 Task: Create a task  Upgrade software to the latest version to resolve security vulnerabilities , assign it to team member softage.5@softage.net in the project AdaptFlow and update the status of the task to  On Track  , set the priority of the task to High
Action: Mouse moved to (67, 46)
Screenshot: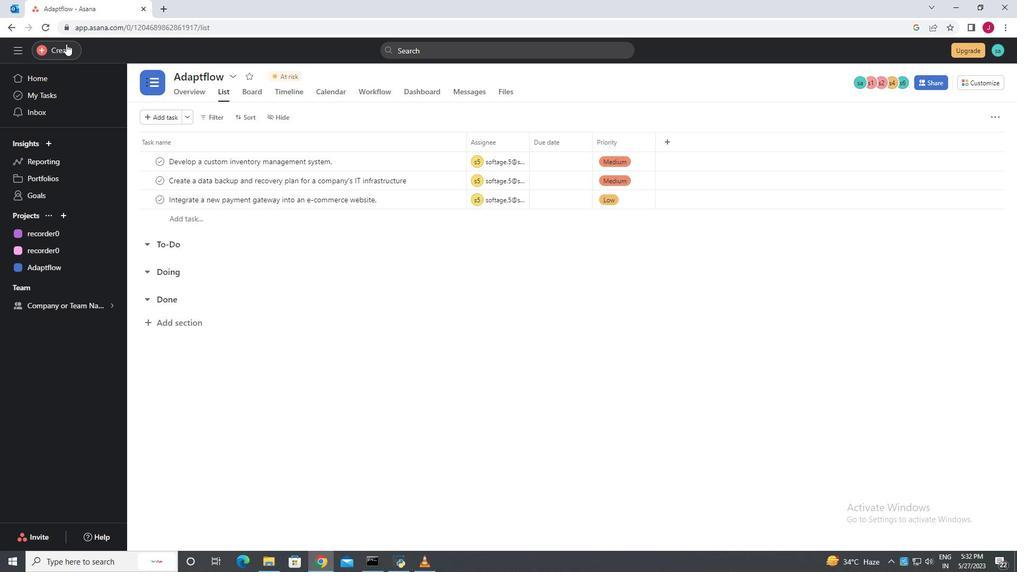
Action: Mouse pressed left at (67, 46)
Screenshot: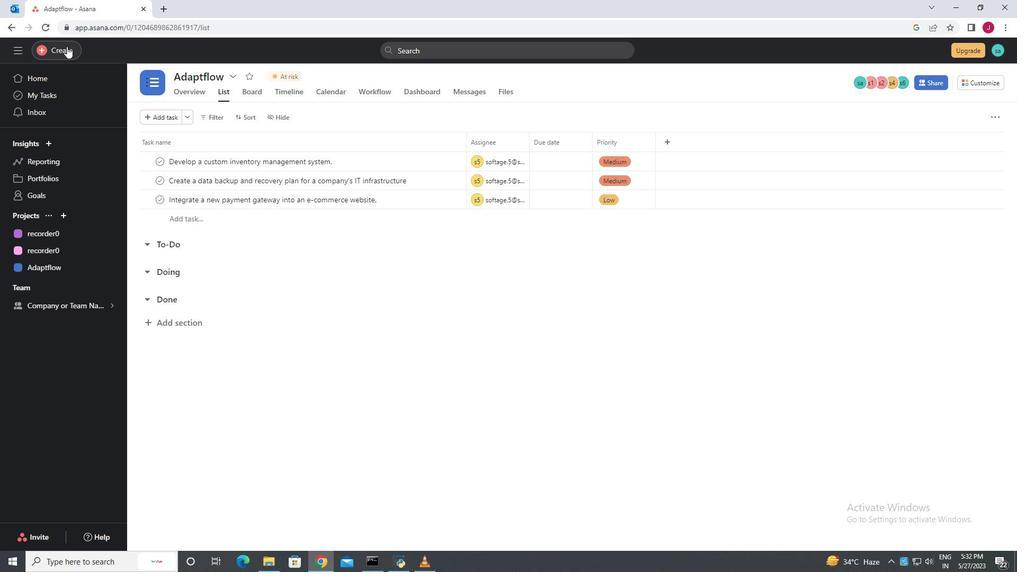 
Action: Mouse moved to (127, 54)
Screenshot: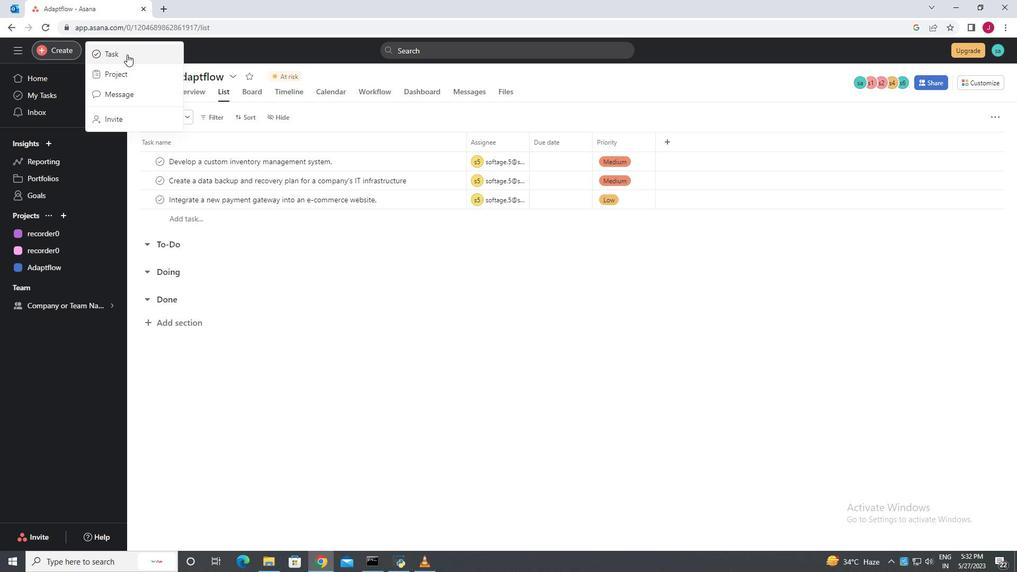 
Action: Mouse pressed left at (127, 54)
Screenshot: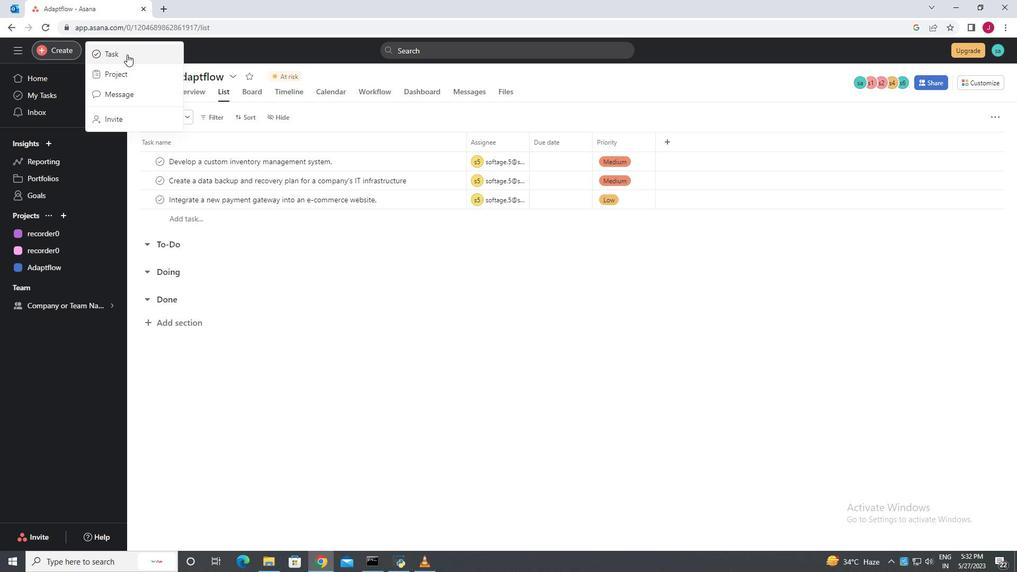 
Action: Mouse moved to (777, 330)
Screenshot: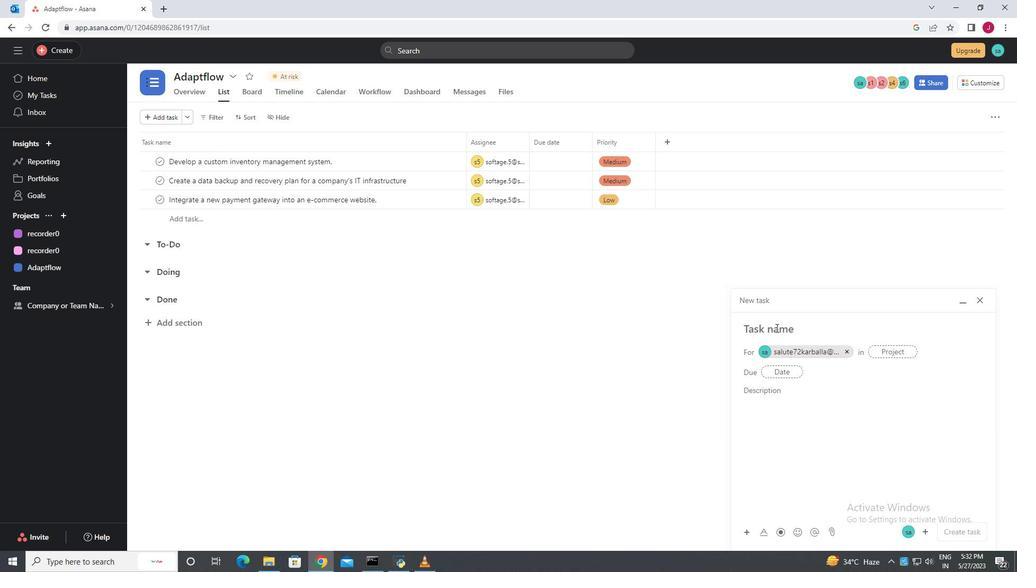 
Action: Mouse pressed left at (777, 330)
Screenshot: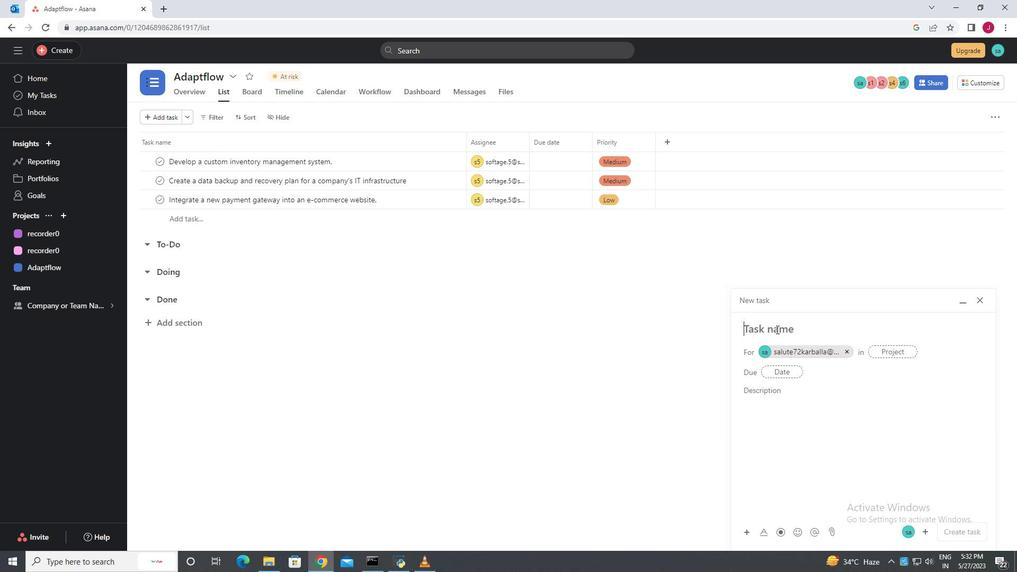 
Action: Mouse moved to (777, 330)
Screenshot: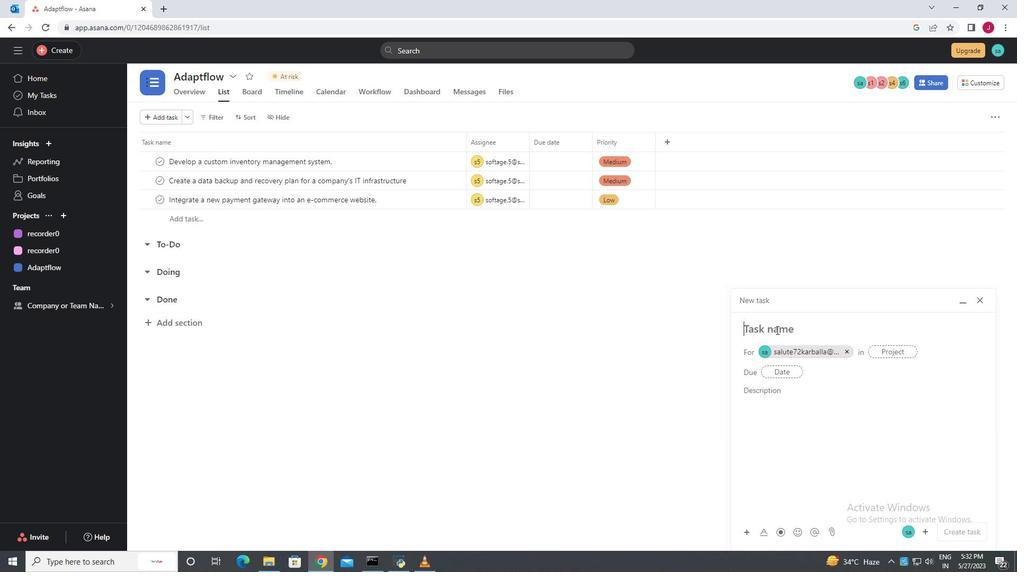 
Action: Key pressed <Key.caps_lock>U<Key.caps_lock>pgrade<Key.space>software<Key.space>to<Key.space>the<Key.space>latest<Key.space>version<Key.space>to<Key.space>resolve<Key.space>security<Key.space>vulnerabilities
Screenshot: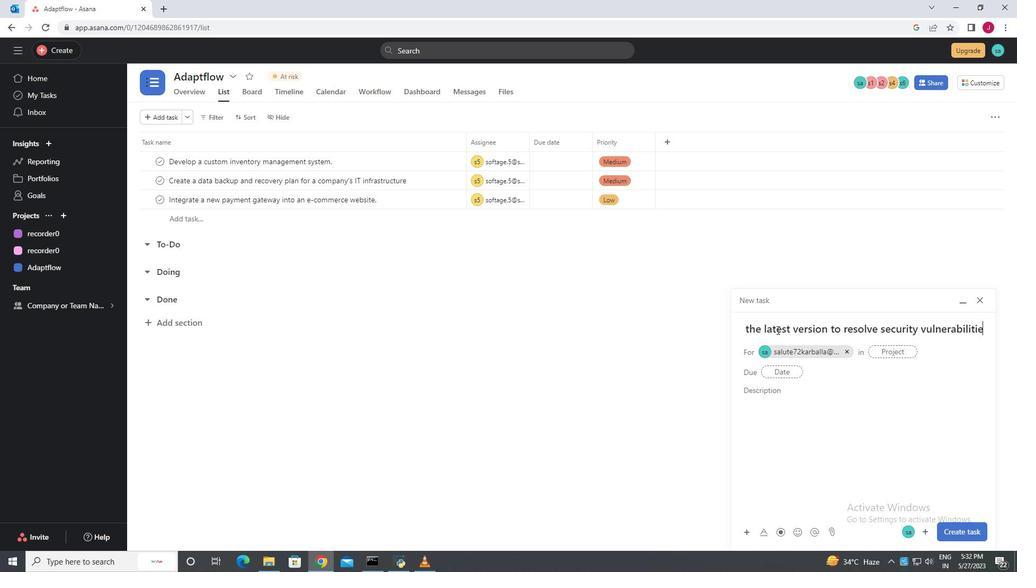 
Action: Mouse moved to (848, 353)
Screenshot: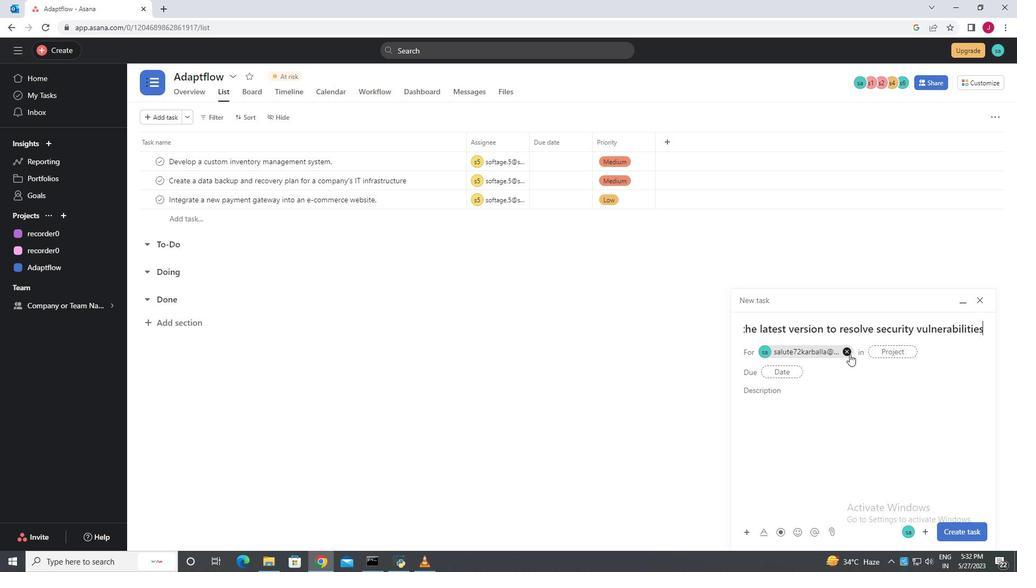 
Action: Mouse pressed left at (848, 353)
Screenshot: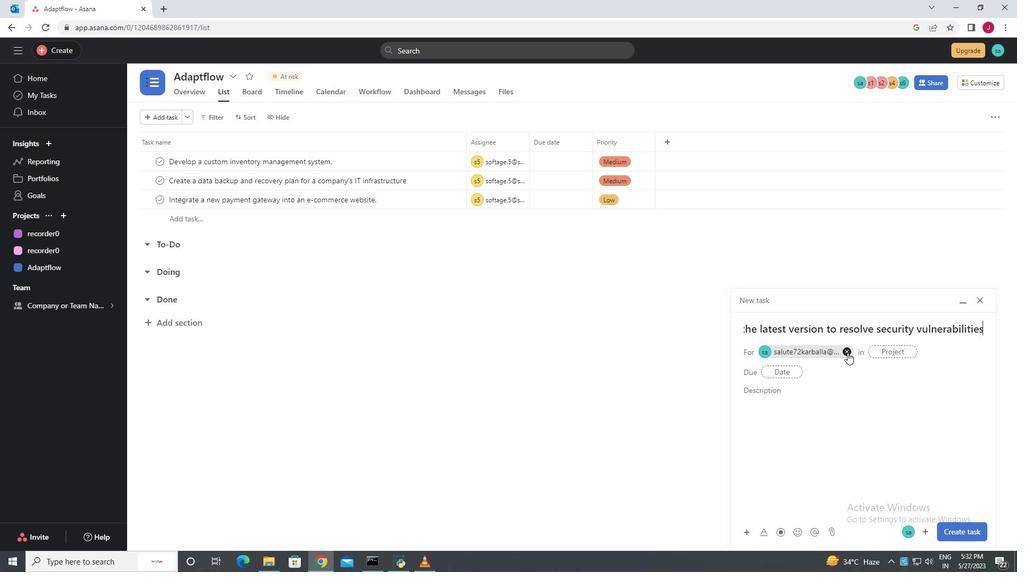 
Action: Mouse moved to (784, 352)
Screenshot: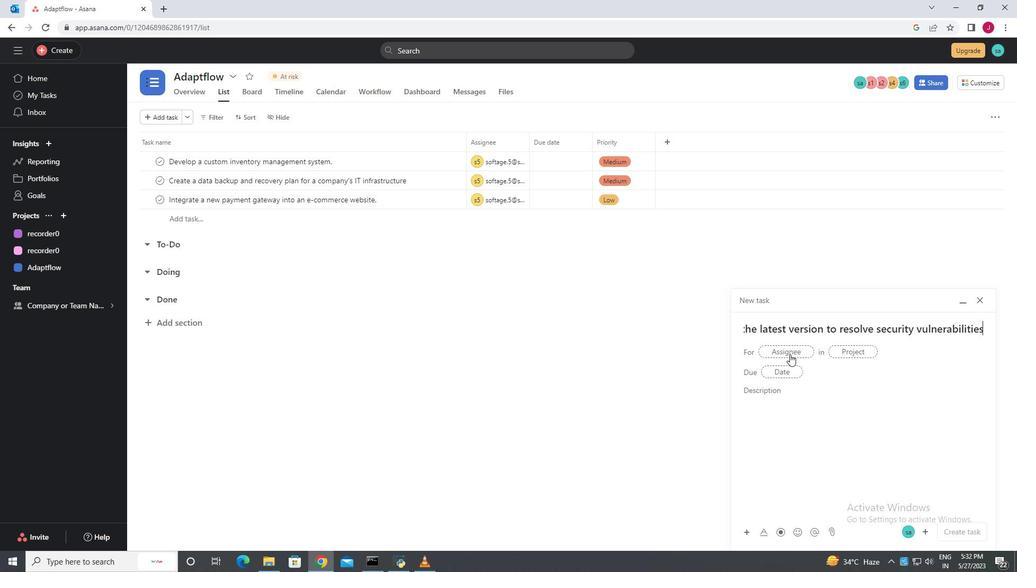 
Action: Mouse pressed left at (784, 352)
Screenshot: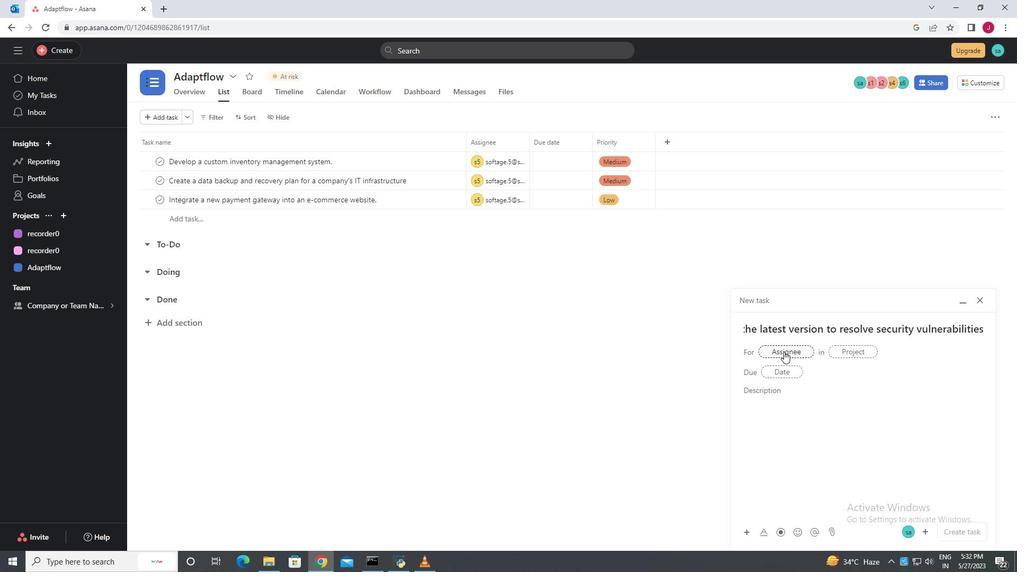 
Action: Key pressed soft
Screenshot: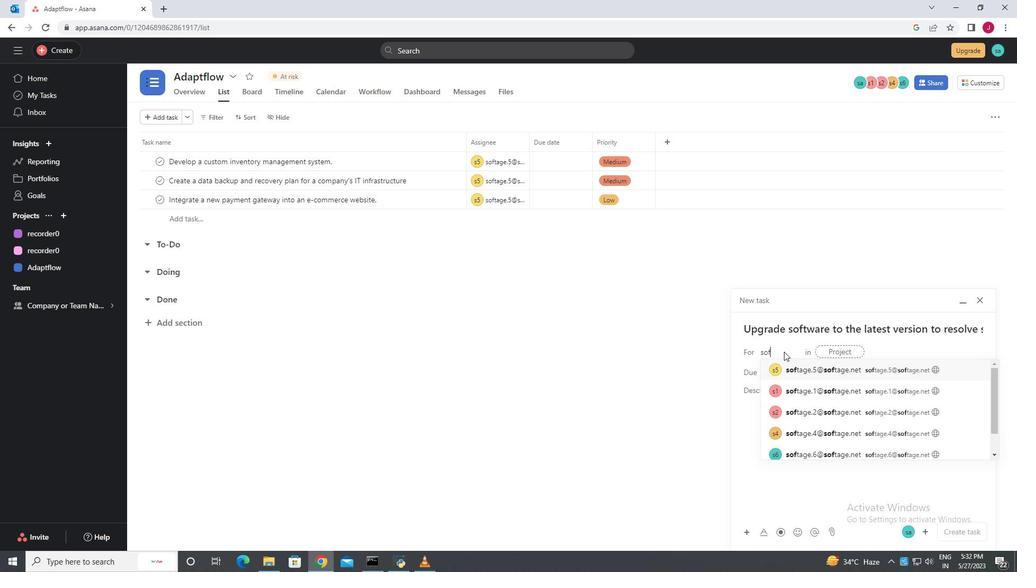 
Action: Mouse moved to (813, 369)
Screenshot: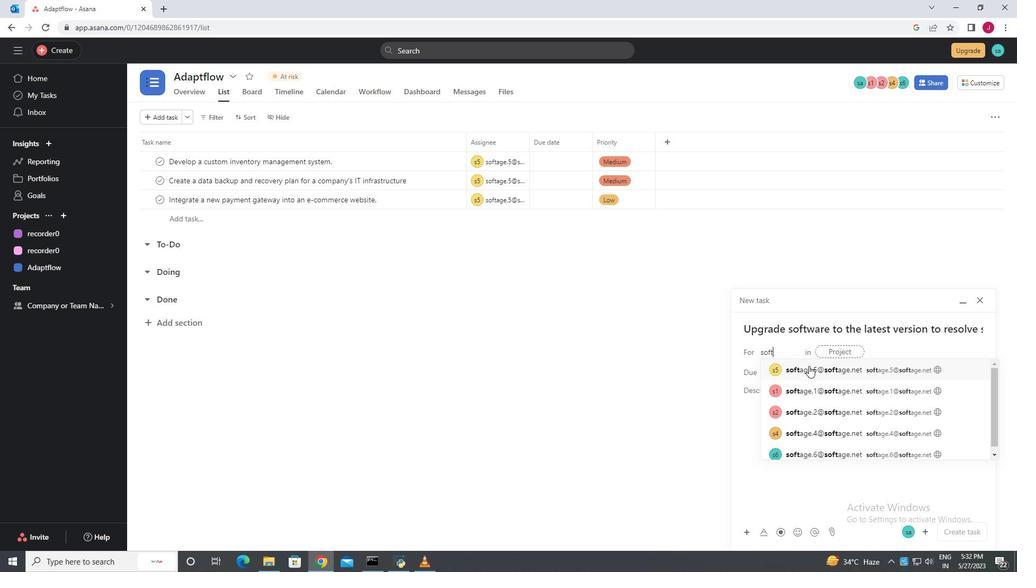
Action: Mouse pressed left at (813, 369)
Screenshot: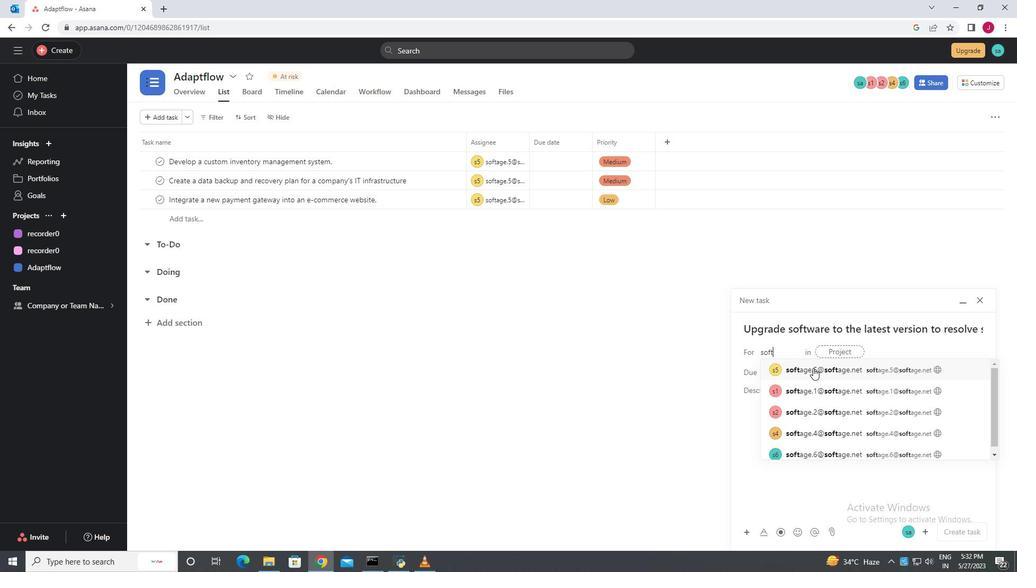 
Action: Mouse moved to (887, 353)
Screenshot: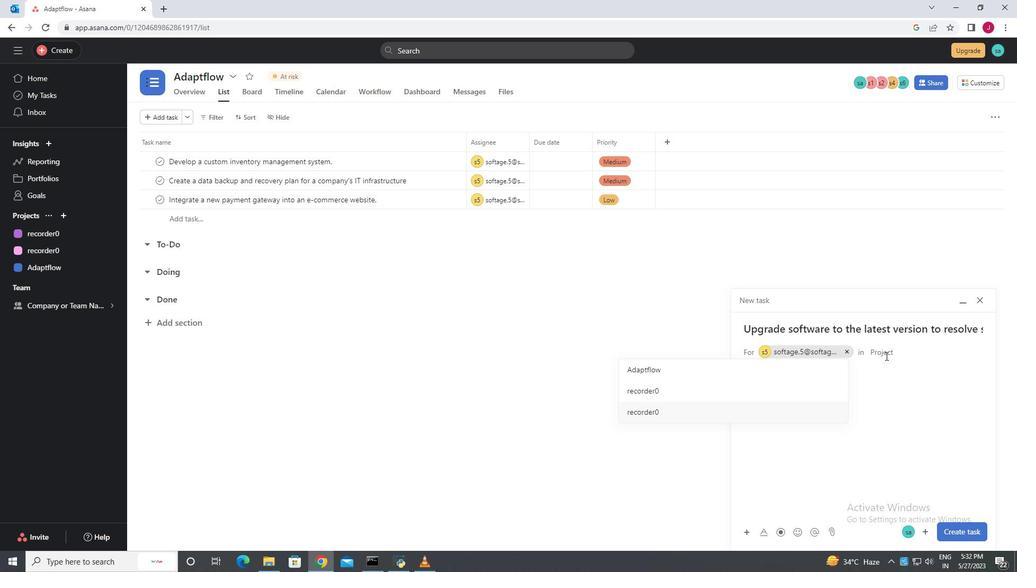 
Action: Mouse pressed left at (887, 353)
Screenshot: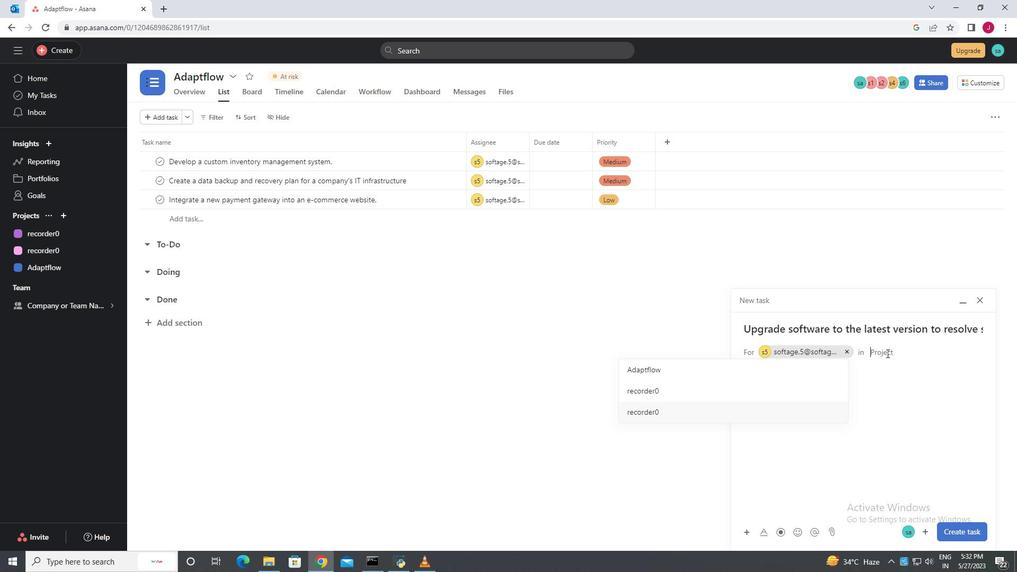 
Action: Mouse moved to (684, 366)
Screenshot: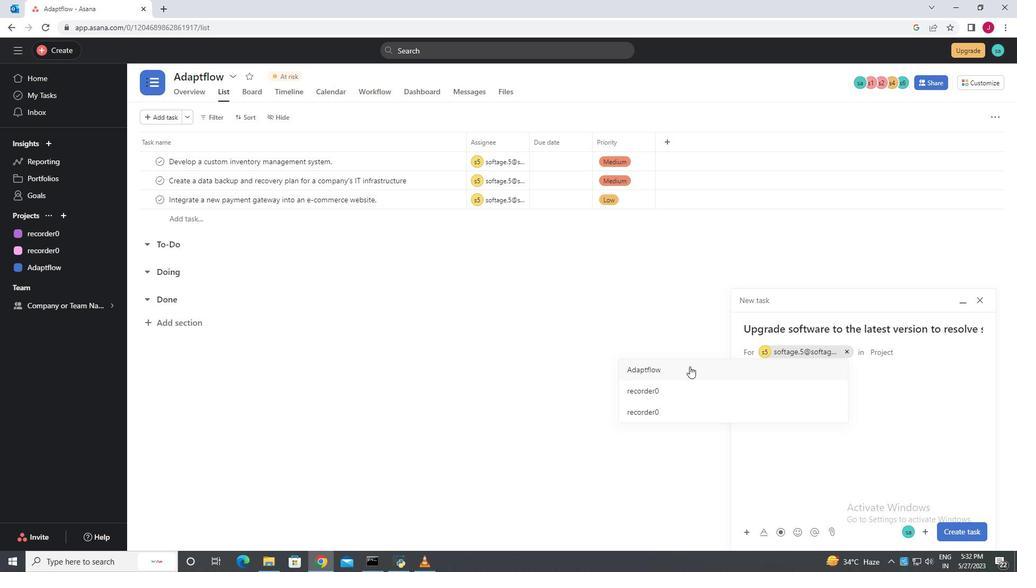 
Action: Mouse pressed left at (684, 366)
Screenshot: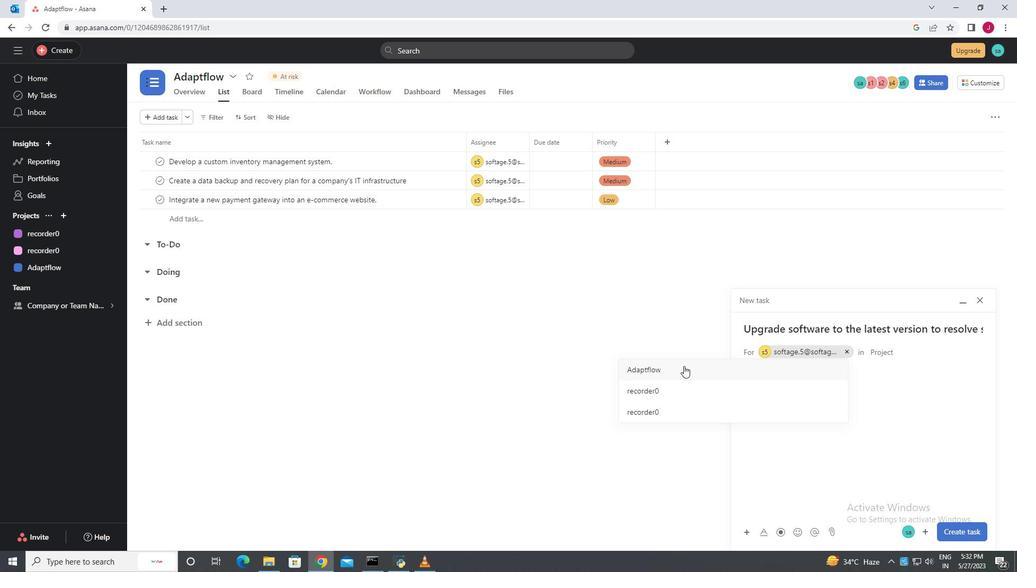 
Action: Mouse moved to (789, 392)
Screenshot: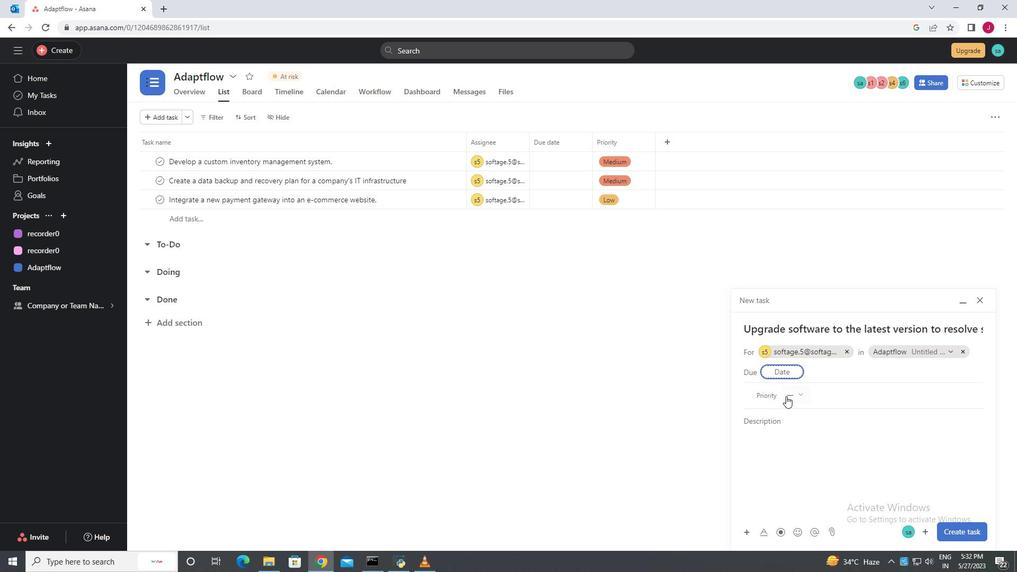 
Action: Mouse pressed left at (789, 392)
Screenshot: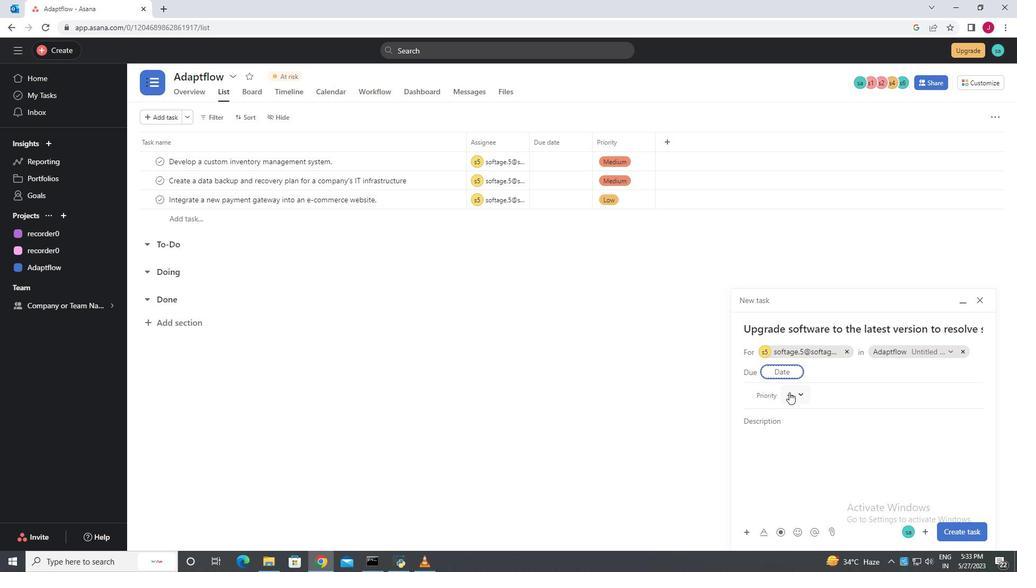 
Action: Mouse moved to (812, 429)
Screenshot: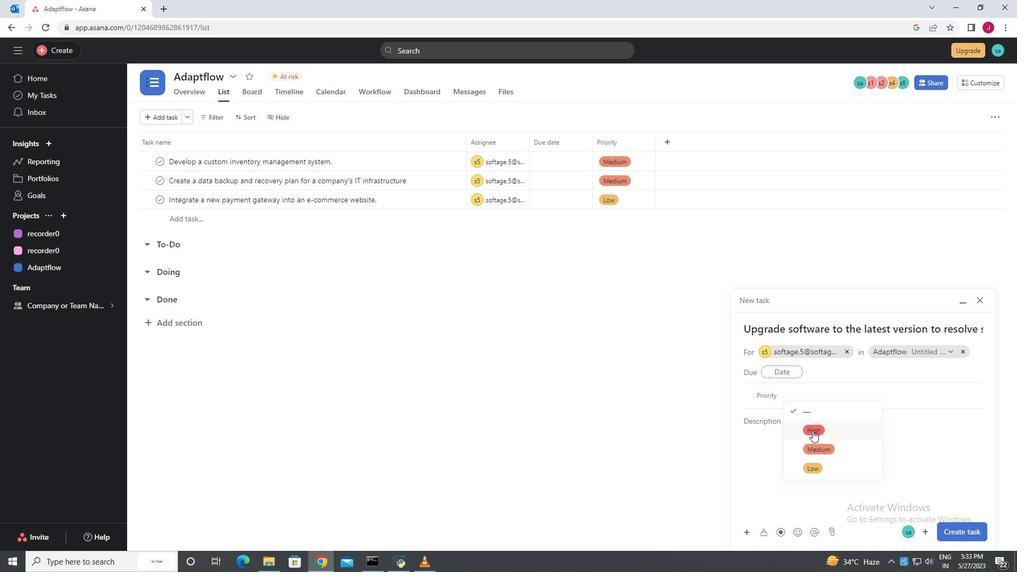 
Action: Mouse pressed left at (812, 429)
Screenshot: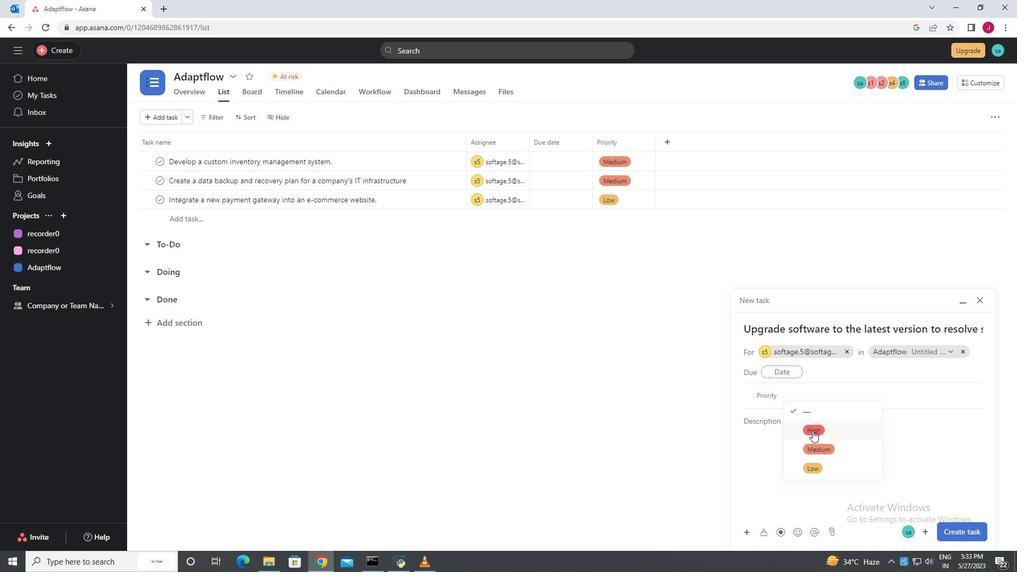 
Action: Mouse moved to (910, 534)
Screenshot: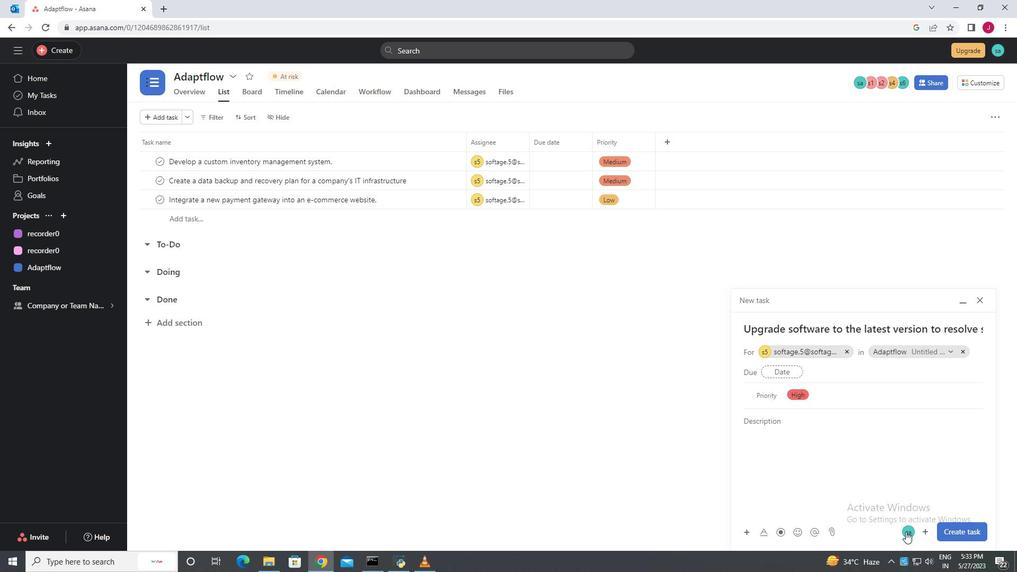 
Action: Mouse pressed left at (910, 534)
Screenshot: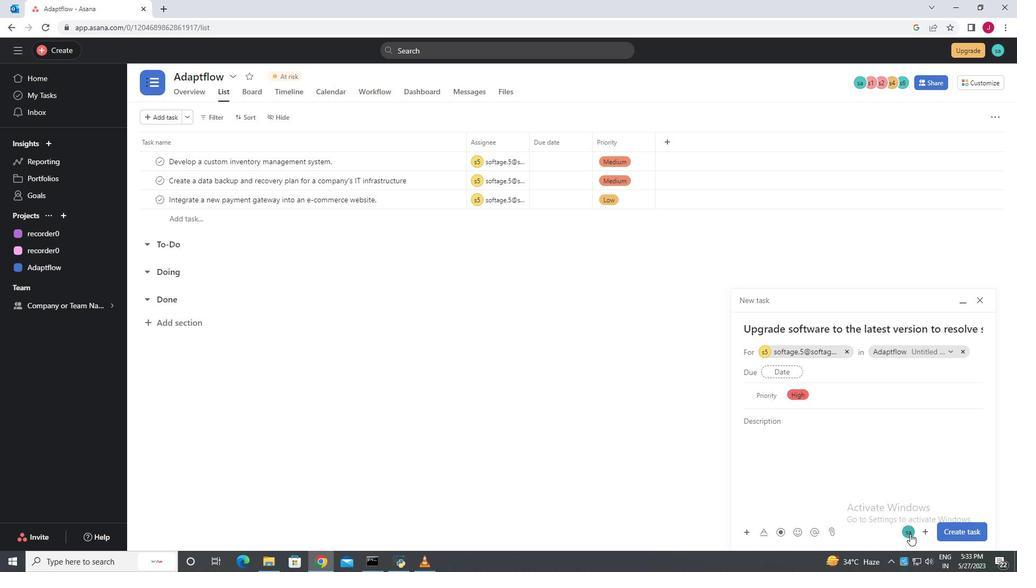 
Action: Mouse moved to (875, 530)
Screenshot: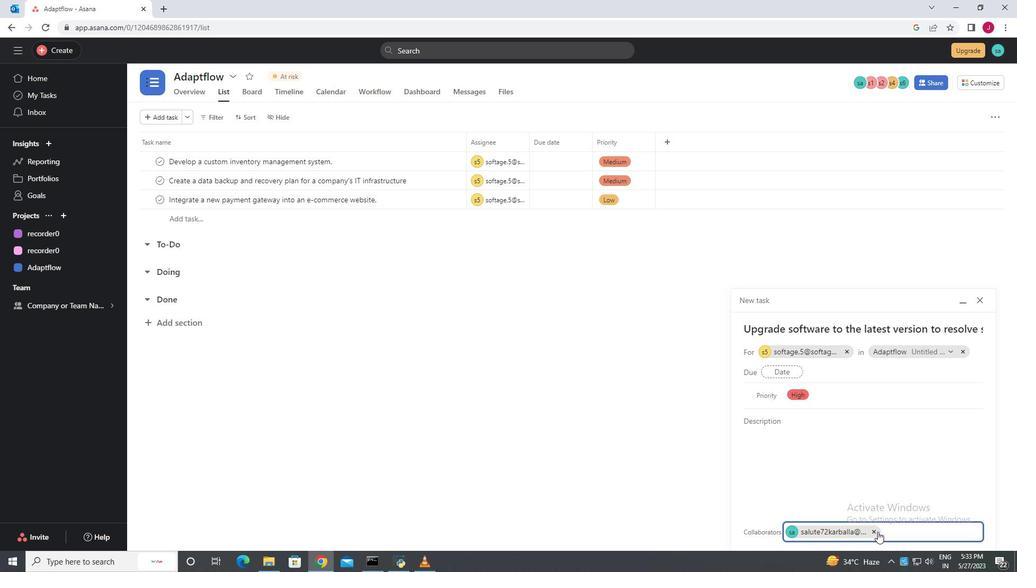
Action: Mouse pressed left at (875, 530)
Screenshot: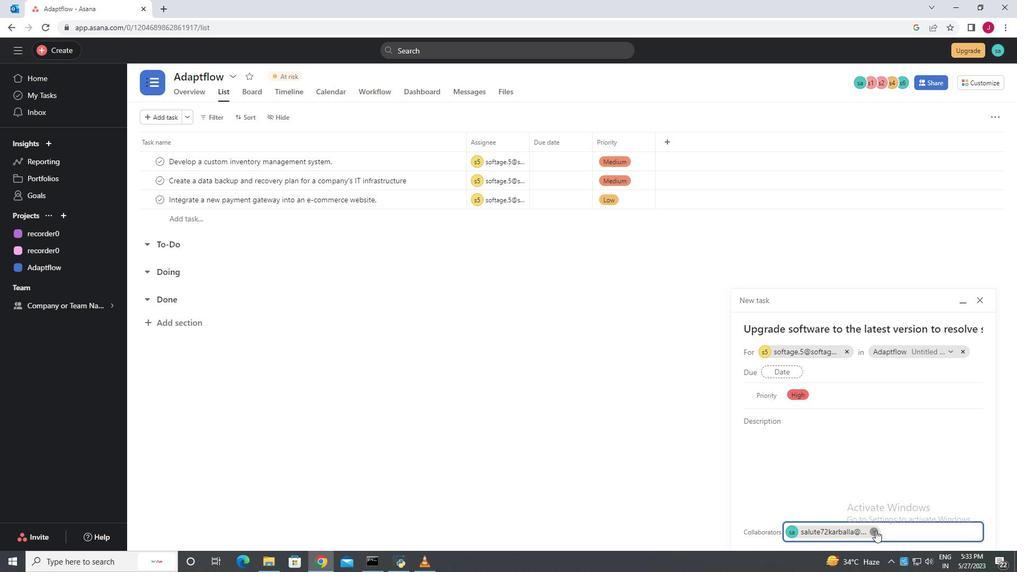 
Action: Mouse moved to (876, 523)
Screenshot: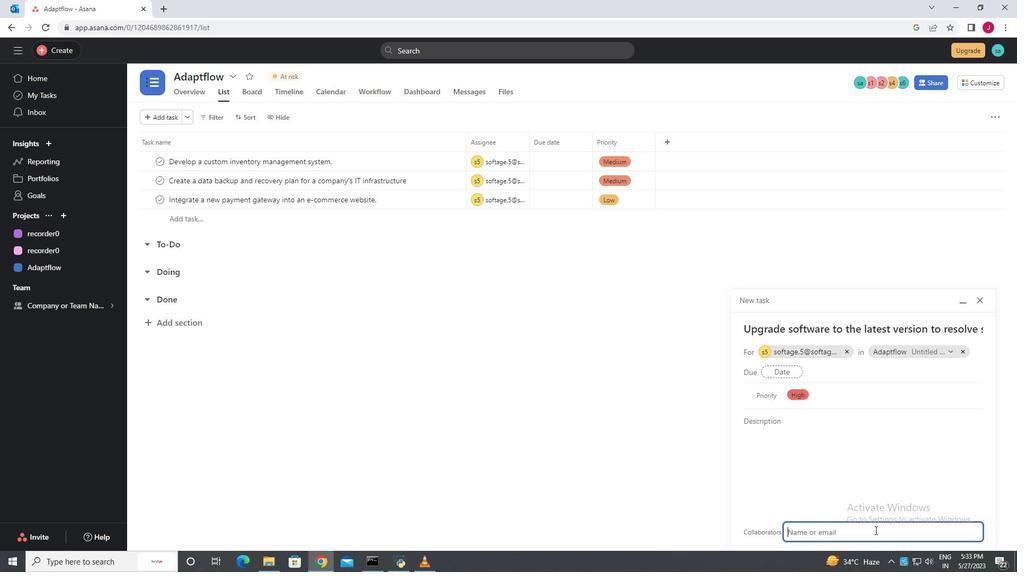 
Action: Key pressed soft
Screenshot: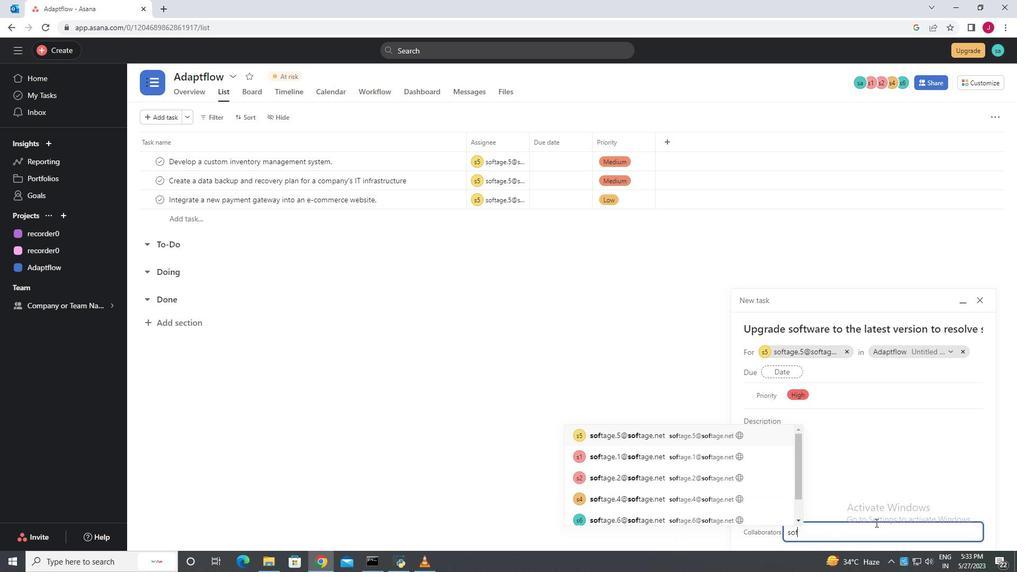 
Action: Mouse moved to (655, 433)
Screenshot: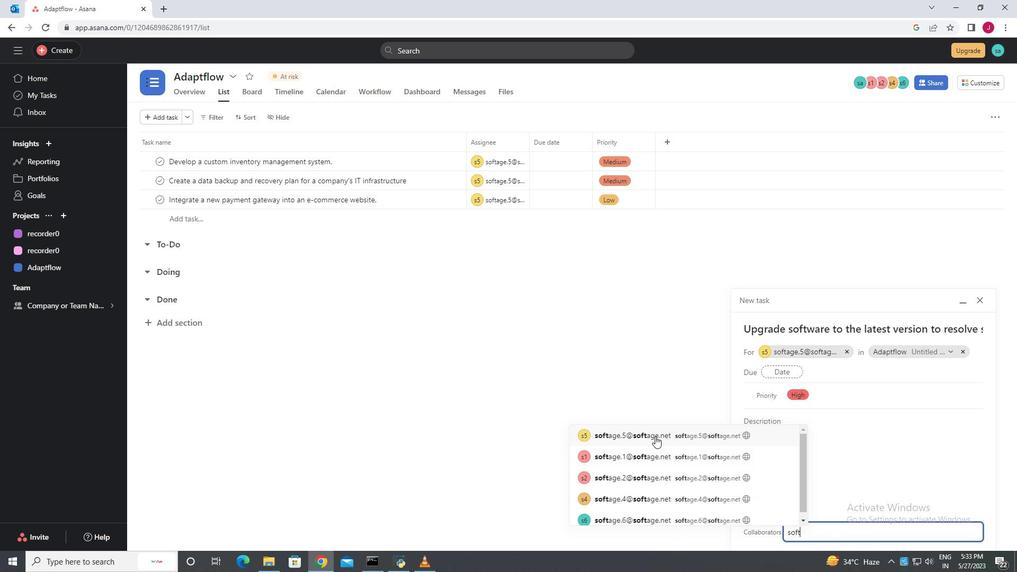 
Action: Mouse pressed left at (655, 433)
Screenshot: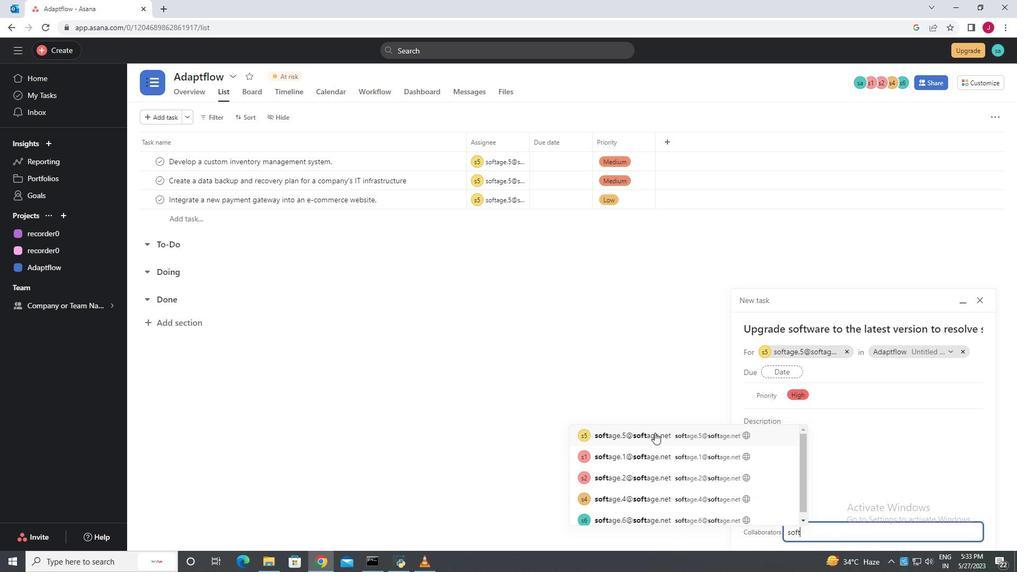 
Action: Mouse moved to (947, 441)
Screenshot: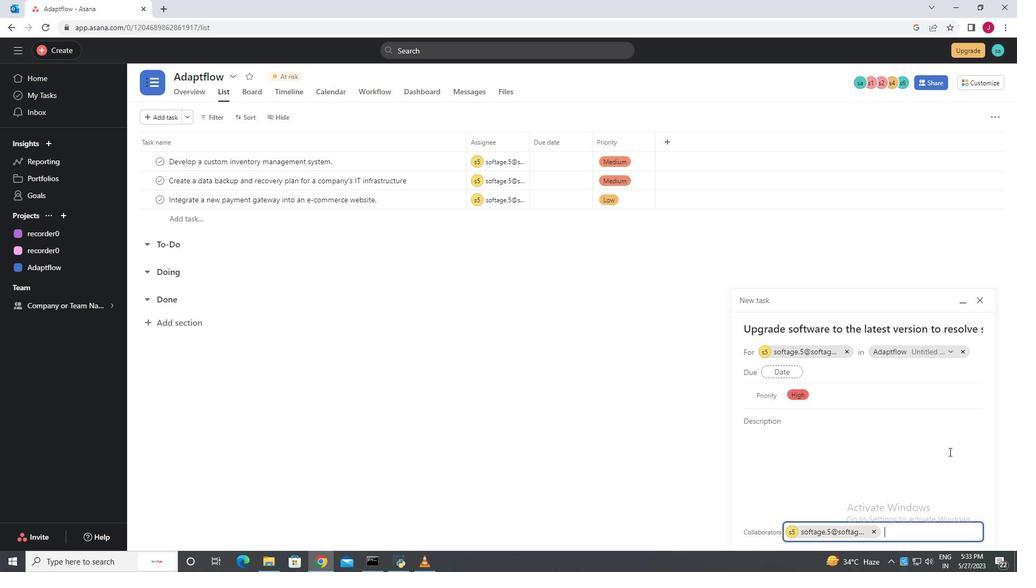 
Action: Mouse pressed left at (947, 441)
Screenshot: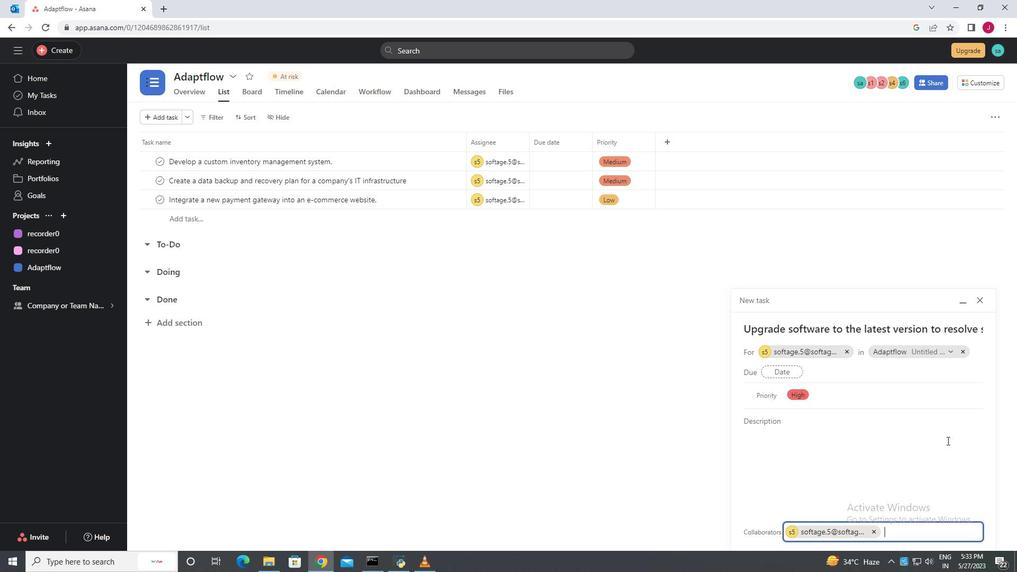 
Action: Mouse moved to (952, 534)
Screenshot: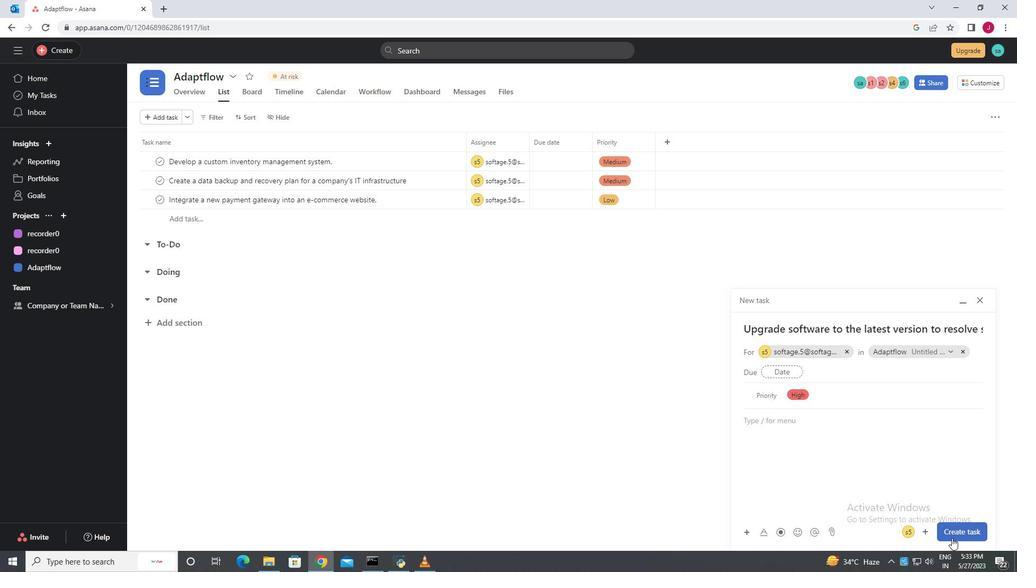 
Action: Mouse pressed left at (952, 534)
Screenshot: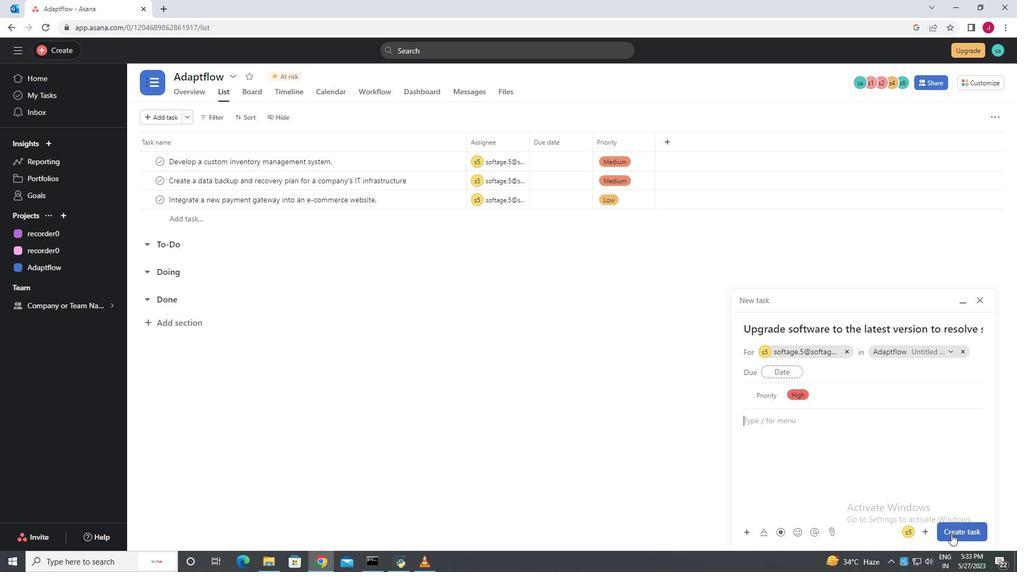 
Action: Mouse moved to (294, 73)
Screenshot: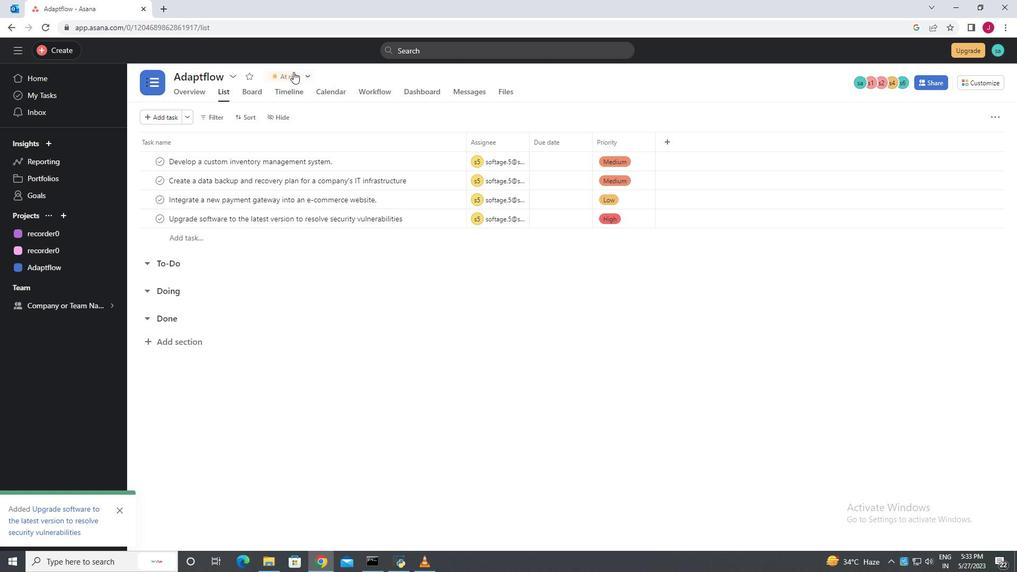 
Action: Mouse pressed left at (294, 73)
Screenshot: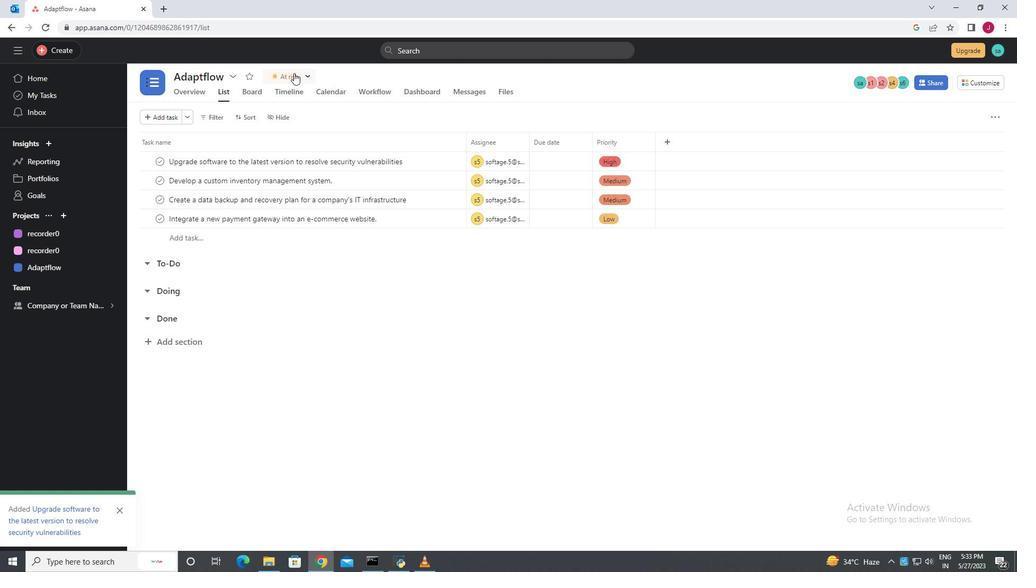 
Action: Mouse moved to (298, 164)
Screenshot: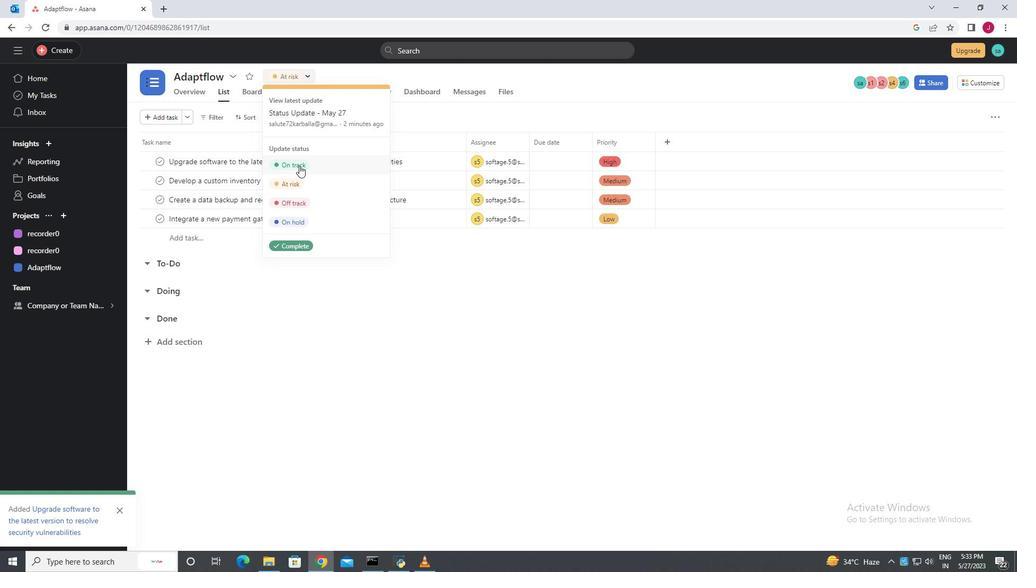 
Action: Mouse pressed left at (298, 164)
Screenshot: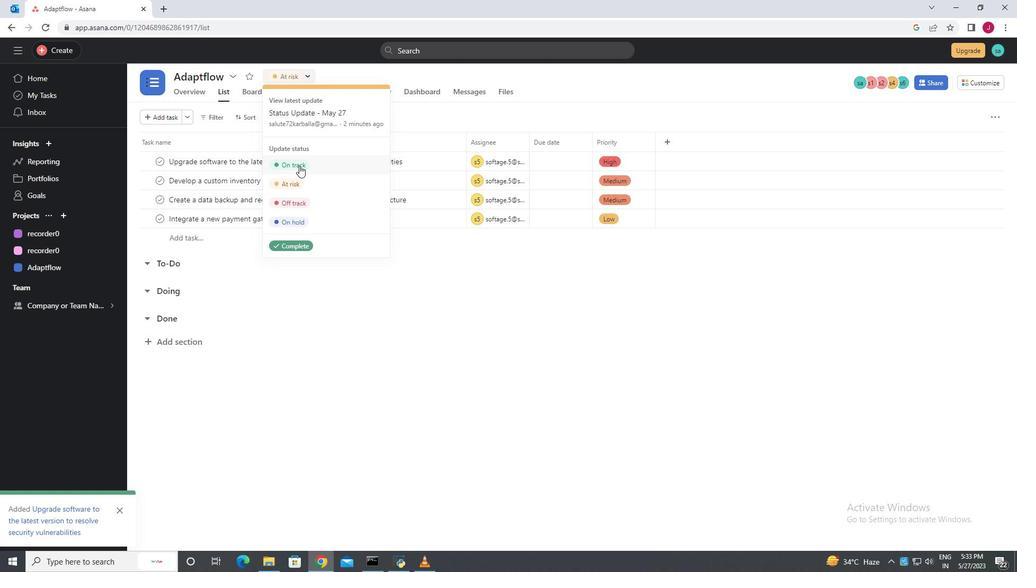 
Action: Mouse moved to (996, 54)
Screenshot: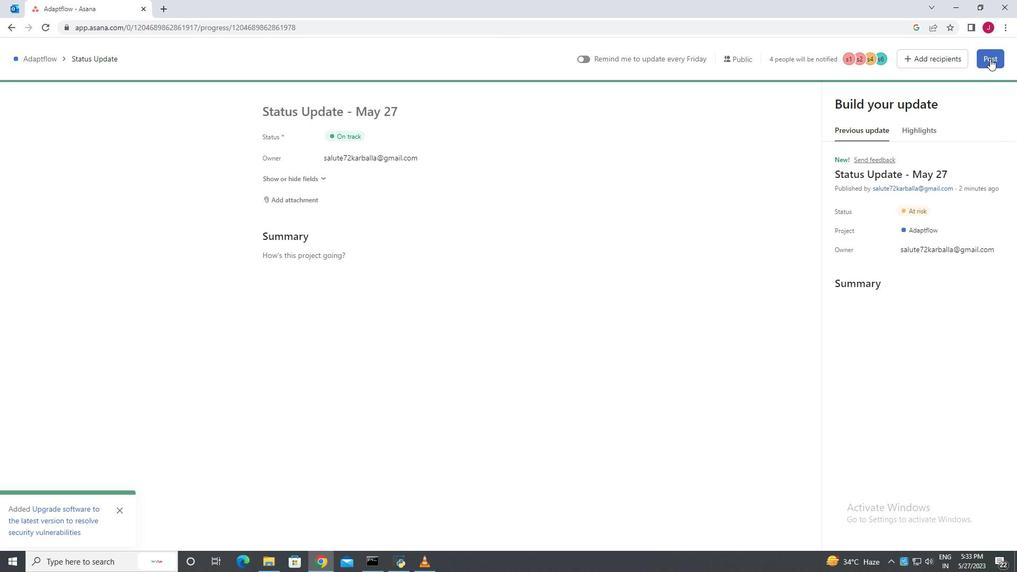 
Action: Mouse pressed left at (996, 54)
Screenshot: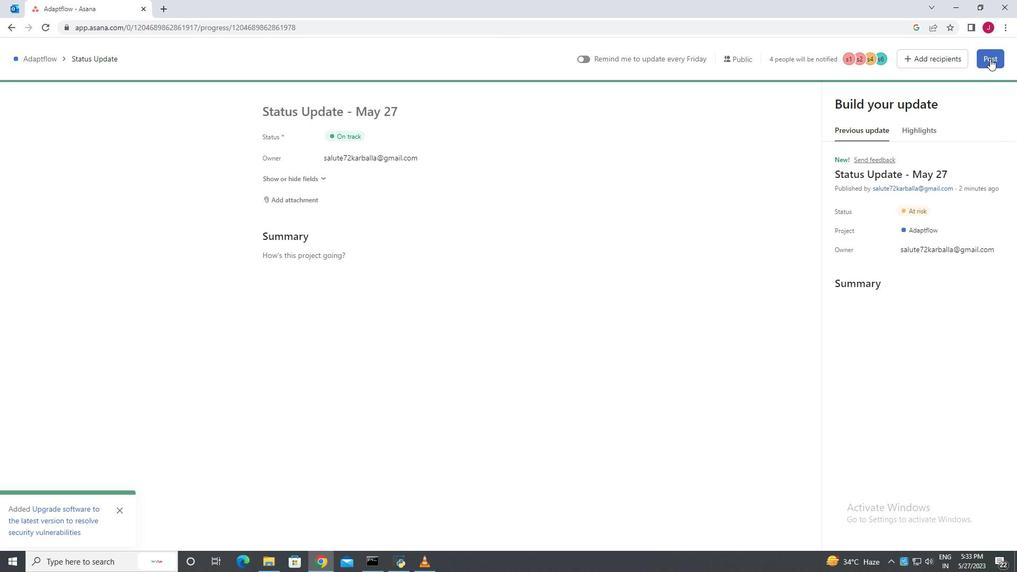 
Action: Mouse moved to (738, 76)
Screenshot: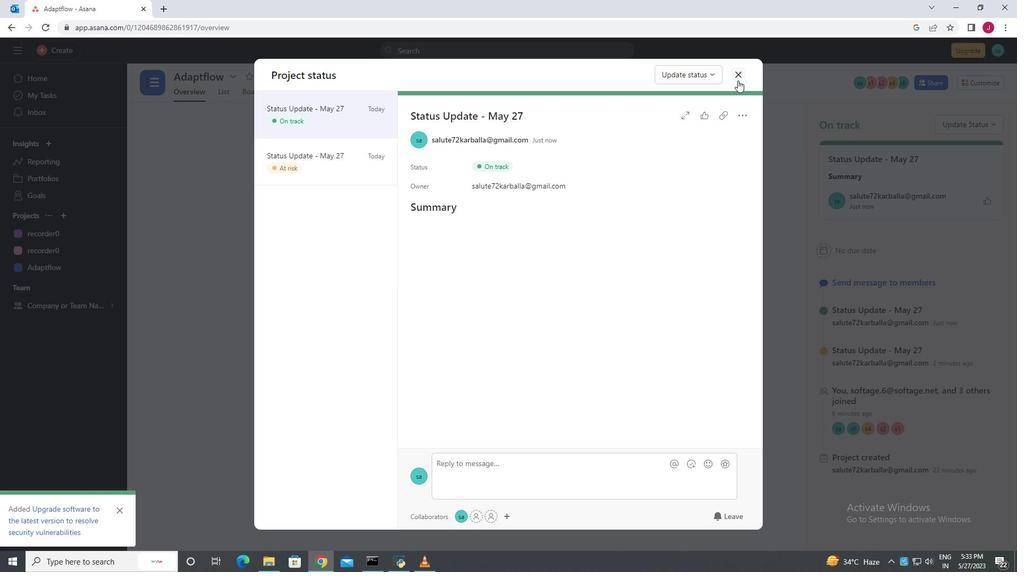 
Action: Mouse pressed left at (738, 76)
Screenshot: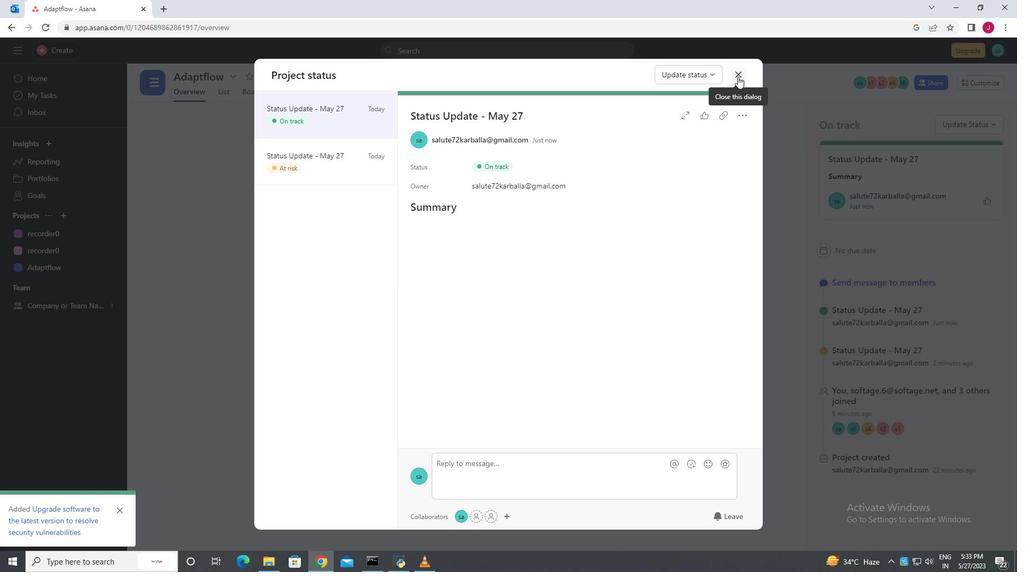 
Action: Mouse moved to (7, 26)
Screenshot: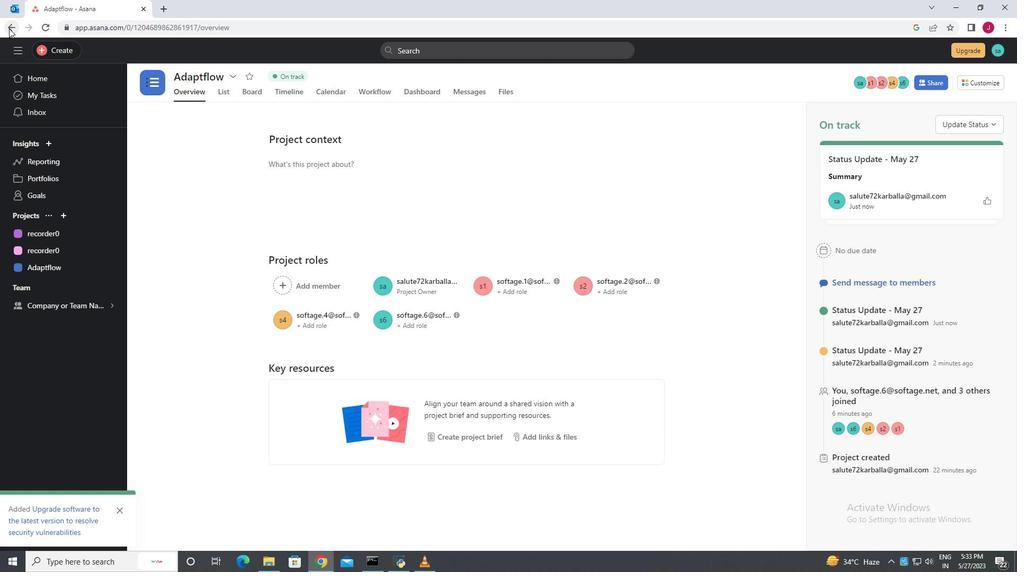 
Action: Mouse pressed left at (7, 26)
Screenshot: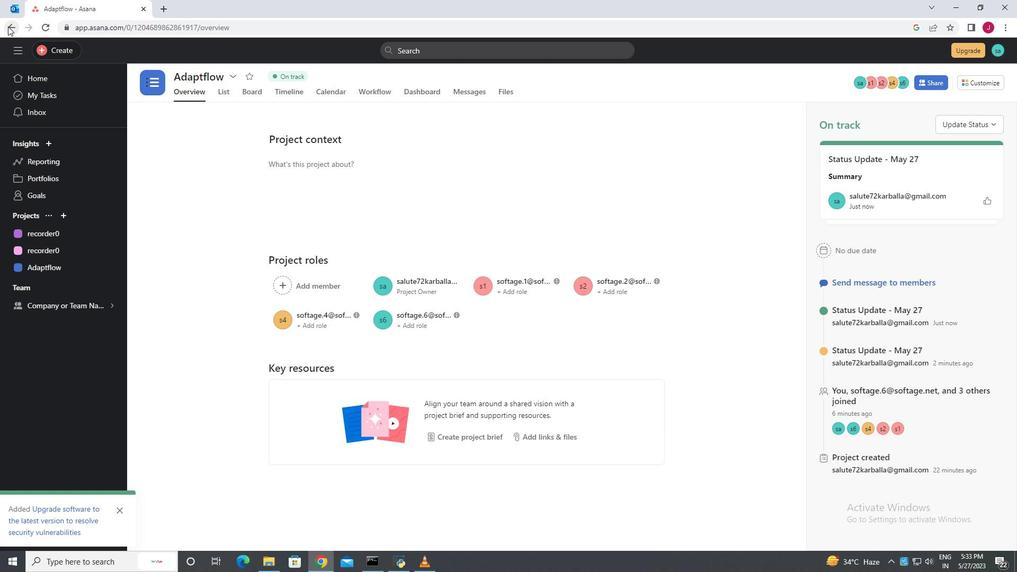 
Action: Mouse moved to (295, 74)
Screenshot: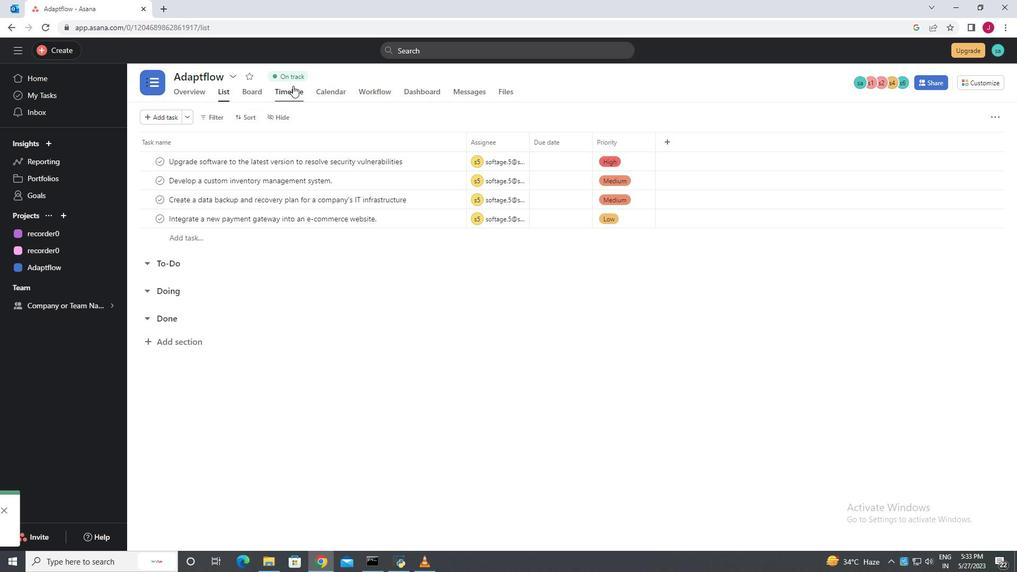 
Action: Mouse pressed left at (295, 74)
Screenshot: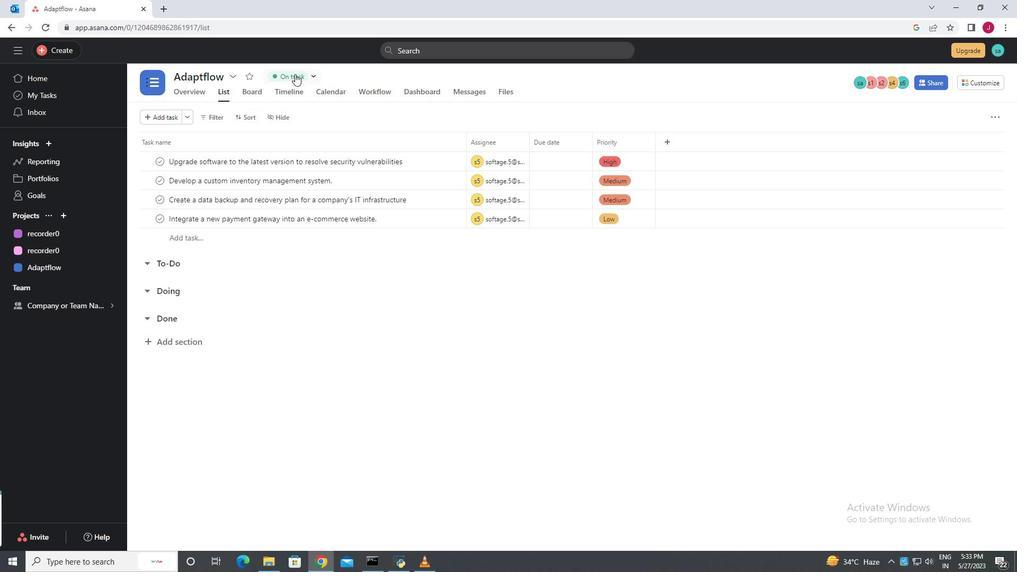 
Action: Mouse moved to (371, 382)
Screenshot: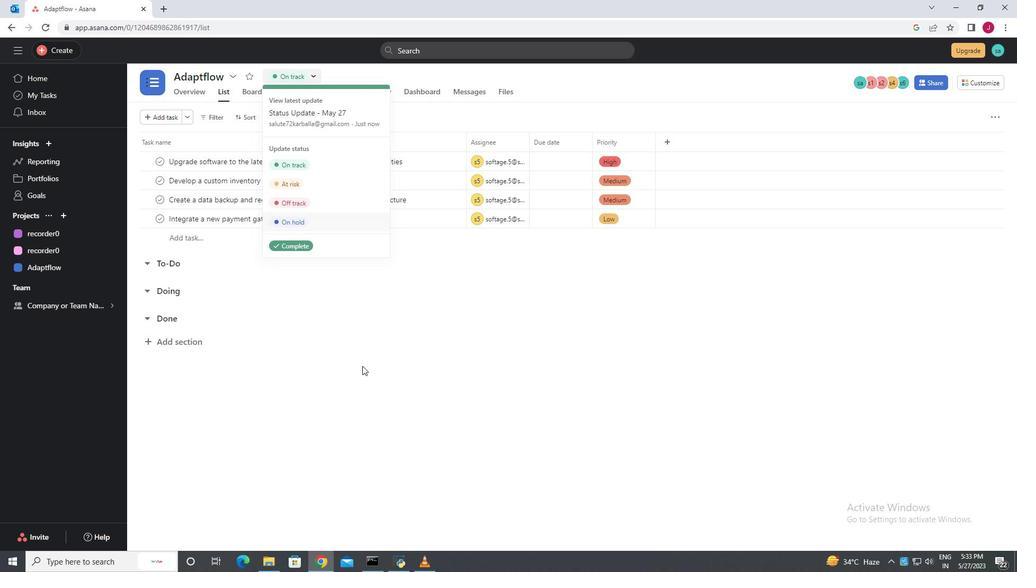 
Action: Mouse pressed left at (371, 382)
Screenshot: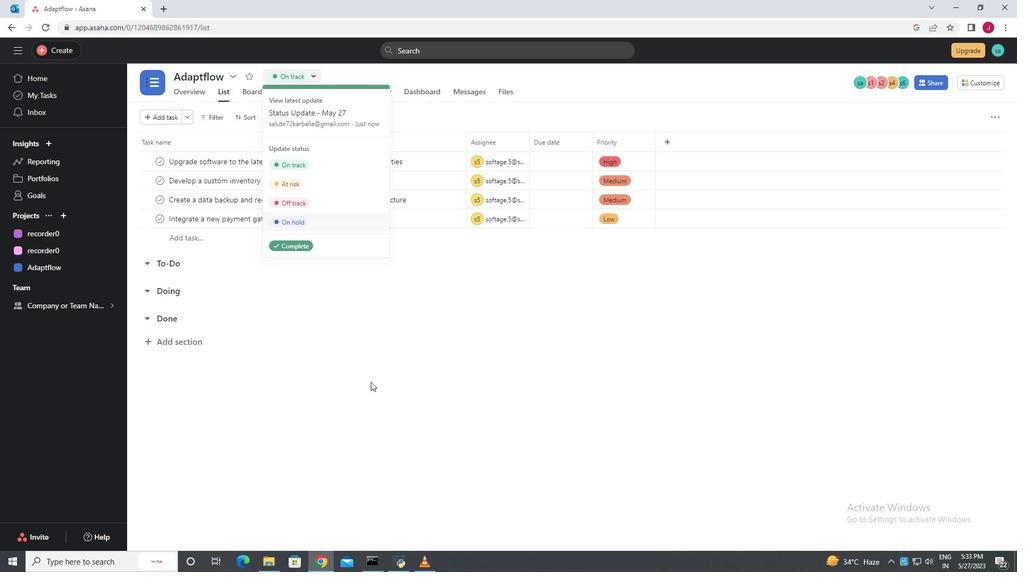 
Action: Mouse moved to (502, 298)
Screenshot: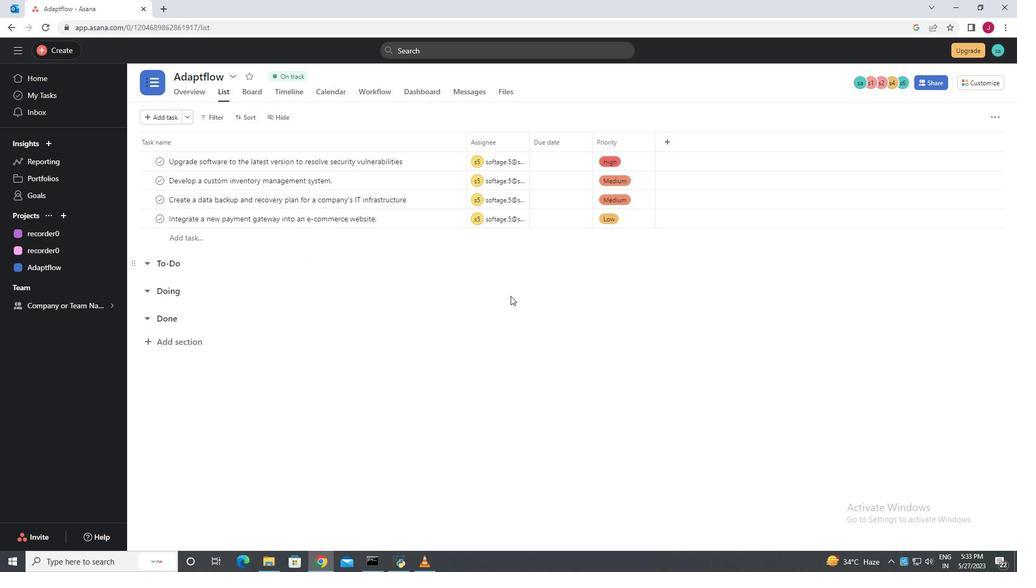 
